 Task: Create ChildIssue0000000882 as Child Issue of Issue Issue0000000441 in Backlog  in Scrum Project Project0000000089 in Jira. Create ChildIssue0000000883 as Child Issue of Issue Issue0000000442 in Backlog  in Scrum Project Project0000000089 in Jira. Create ChildIssue0000000884 as Child Issue of Issue Issue0000000442 in Backlog  in Scrum Project Project0000000089 in Jira. Create ChildIssue0000000885 as Child Issue of Issue Issue0000000443 in Backlog  in Scrum Project Project0000000089 in Jira. Create ChildIssue0000000886 as Child Issue of Issue Issue0000000443 in Backlog  in Scrum Project Project0000000089 in Jira
Action: Mouse moved to (701, 405)
Screenshot: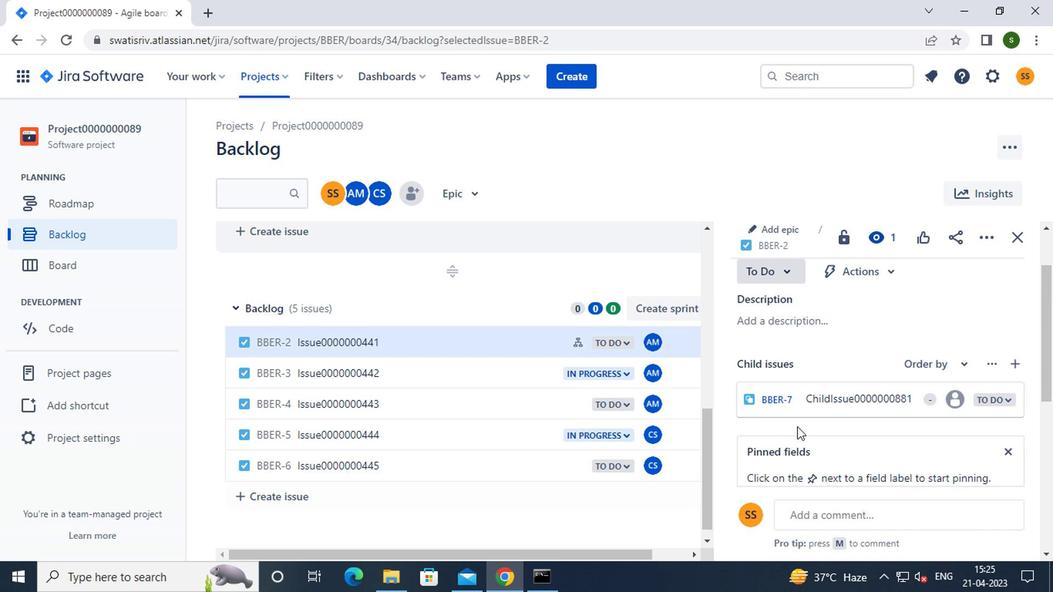 
Action: Mouse scrolled (701, 406) with delta (0, 0)
Screenshot: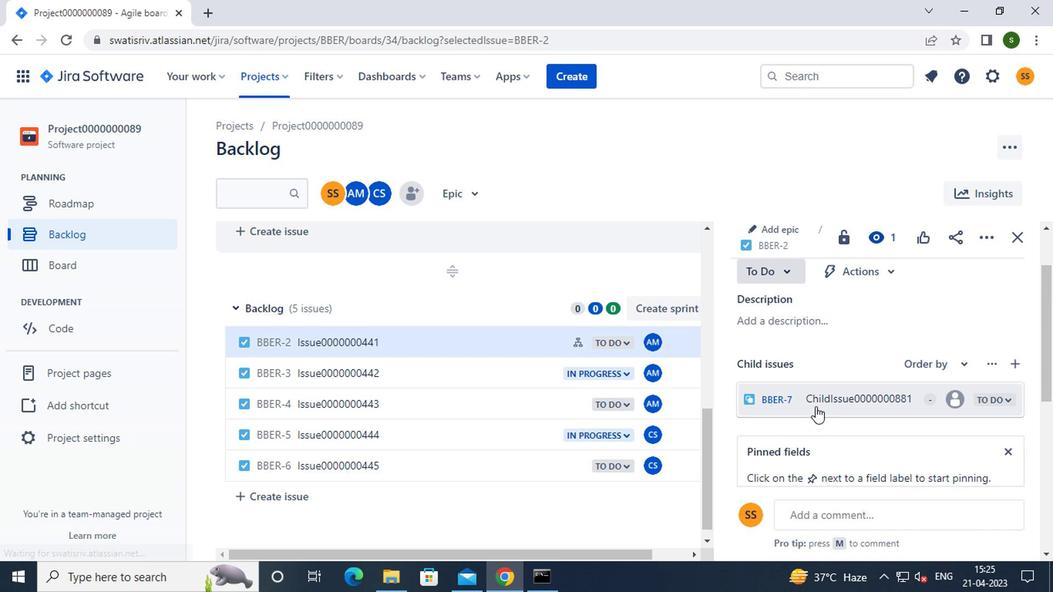 
Action: Mouse scrolled (701, 406) with delta (0, 0)
Screenshot: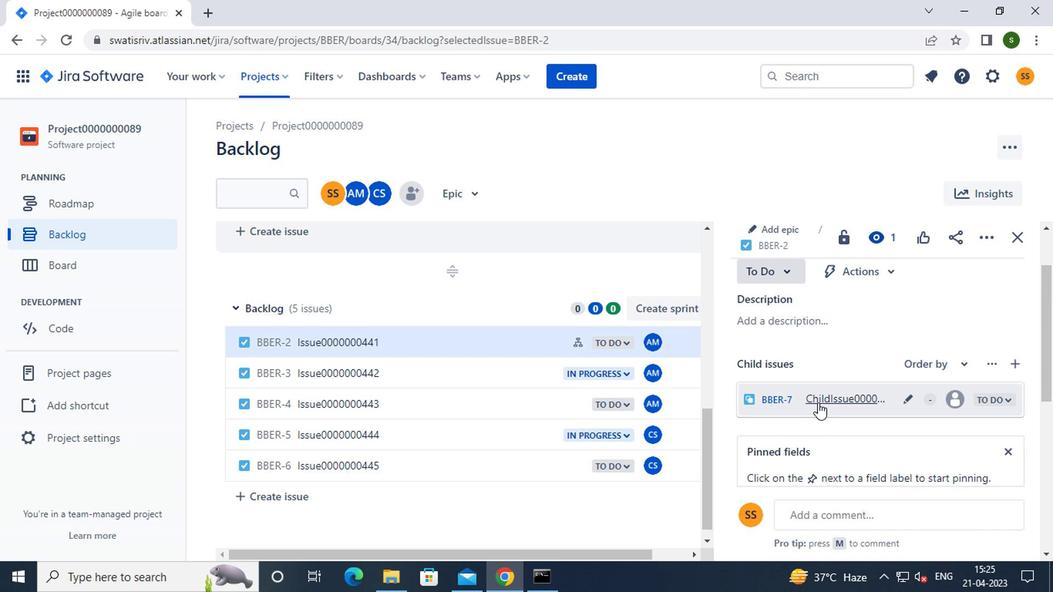 
Action: Mouse scrolled (701, 406) with delta (0, 0)
Screenshot: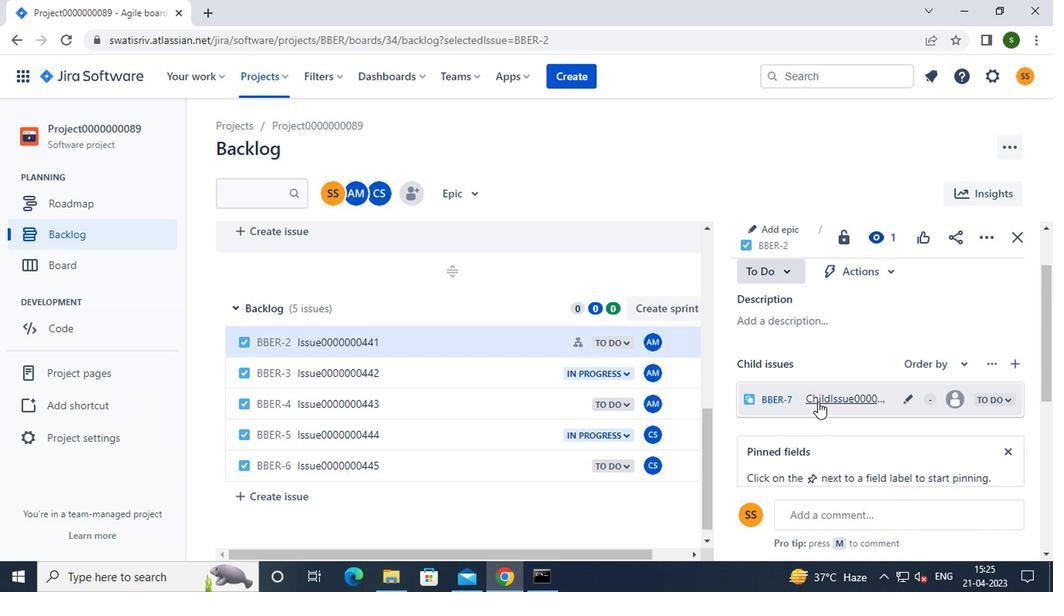 
Action: Mouse moved to (672, 336)
Screenshot: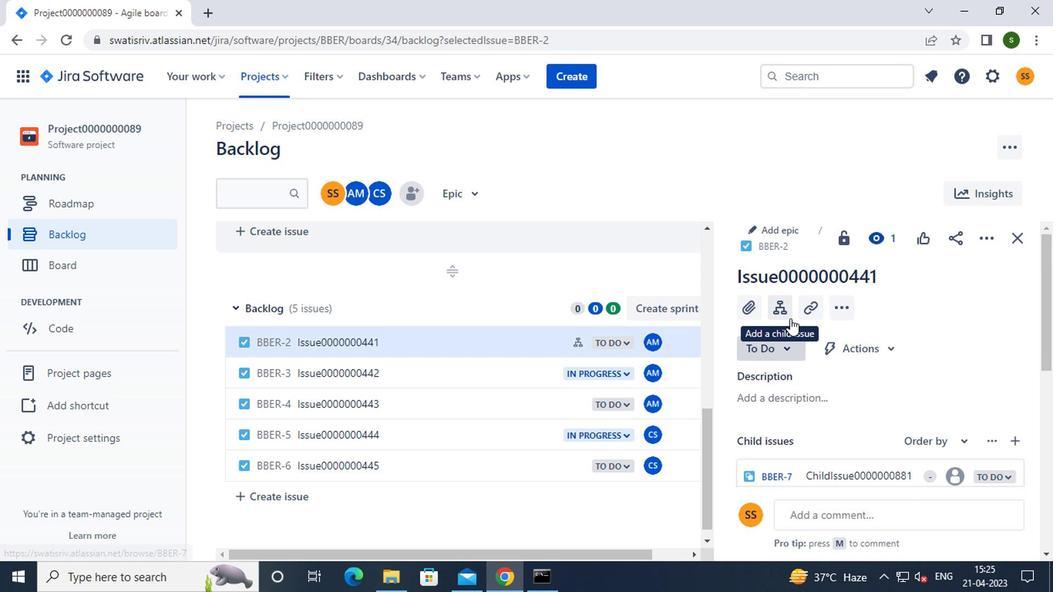 
Action: Mouse pressed left at (672, 336)
Screenshot: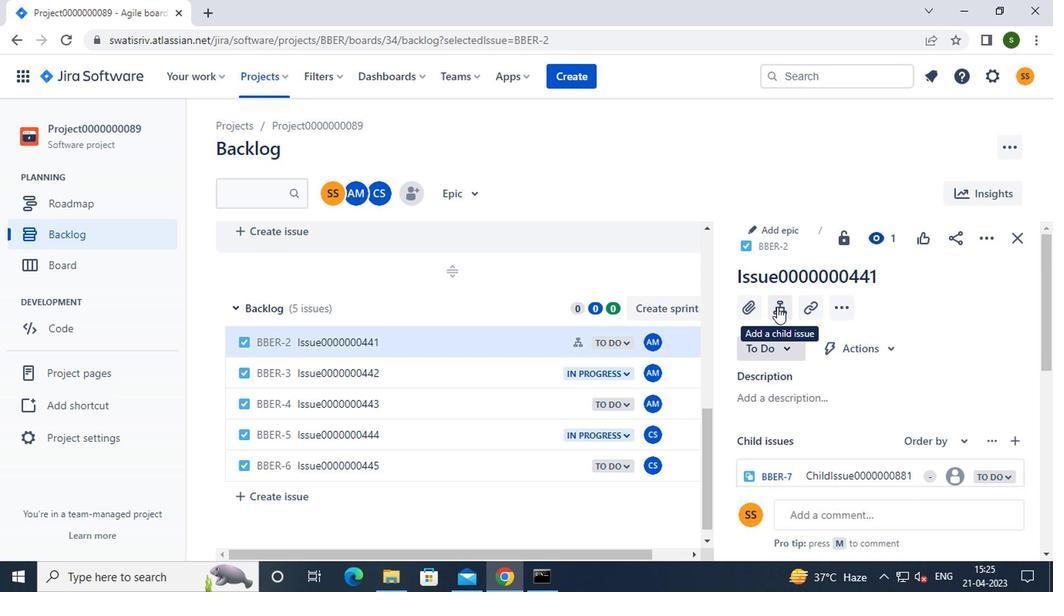 
Action: Mouse moved to (682, 385)
Screenshot: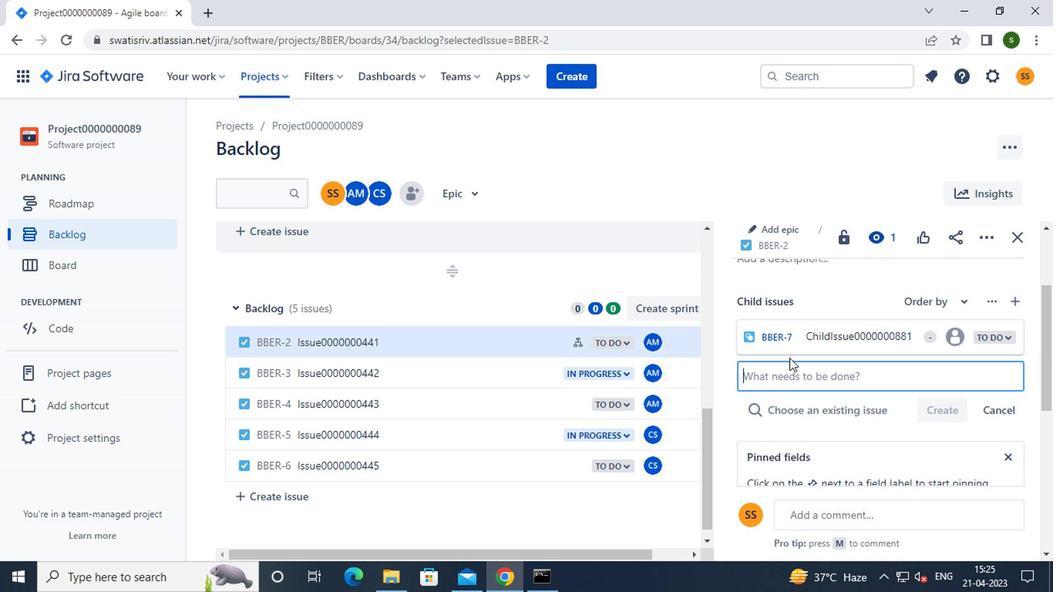 
Action: Key pressed <Key.caps_lock>c<Key.caps_lock>hild<Key.caps_lock>i<Key.caps_lock>ssue0000000882
Screenshot: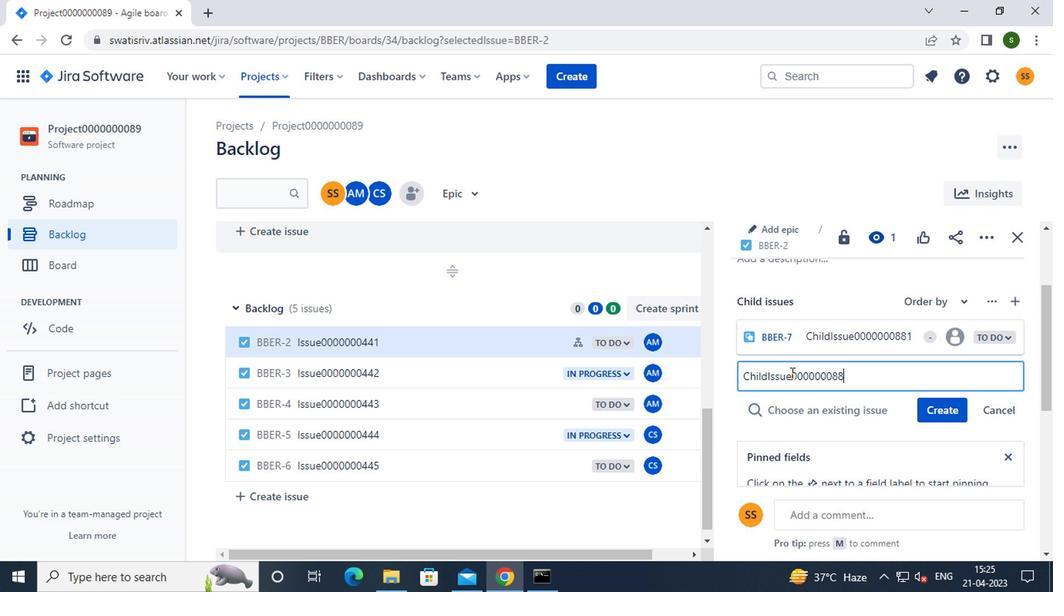 
Action: Mouse moved to (781, 409)
Screenshot: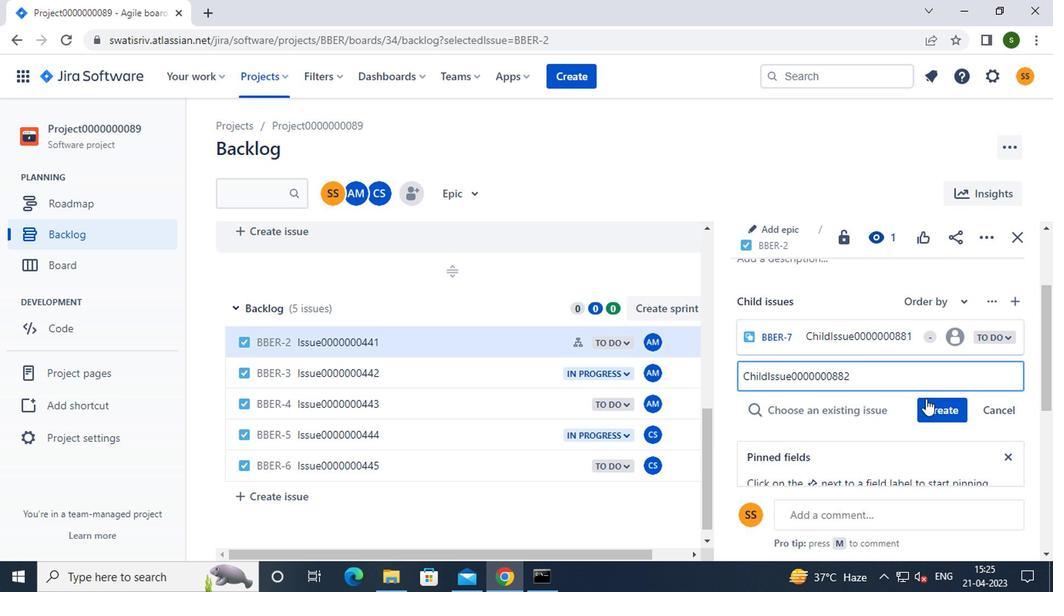 
Action: Mouse pressed left at (781, 409)
Screenshot: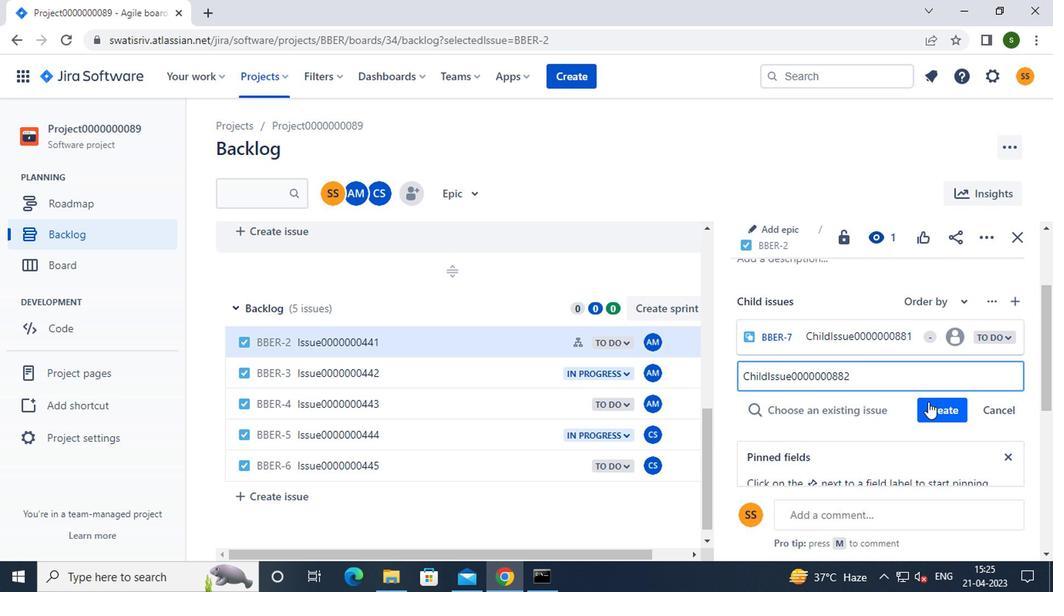 
Action: Mouse moved to (474, 380)
Screenshot: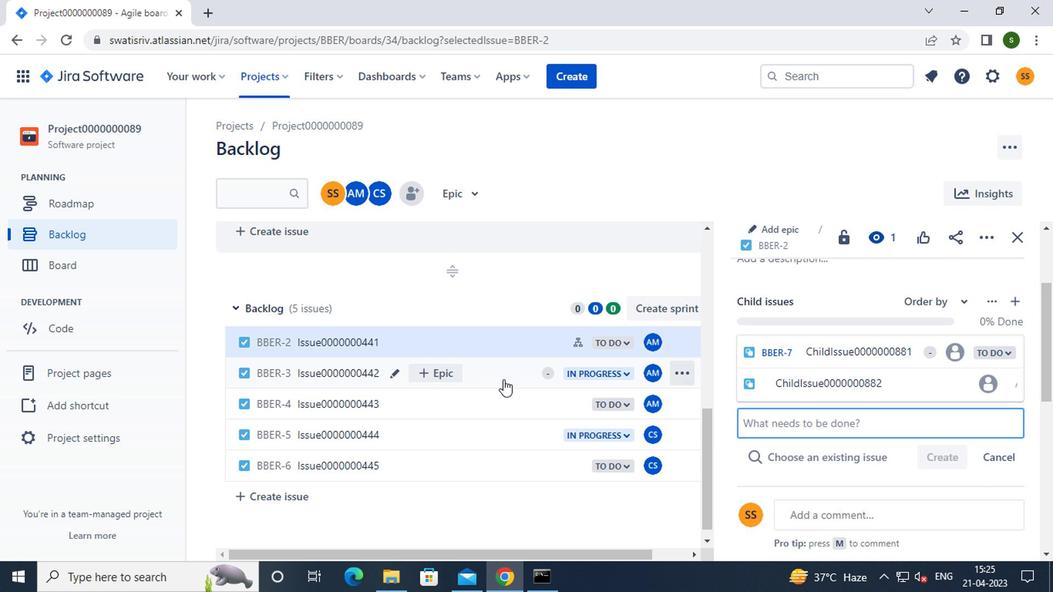 
Action: Mouse pressed left at (474, 380)
Screenshot: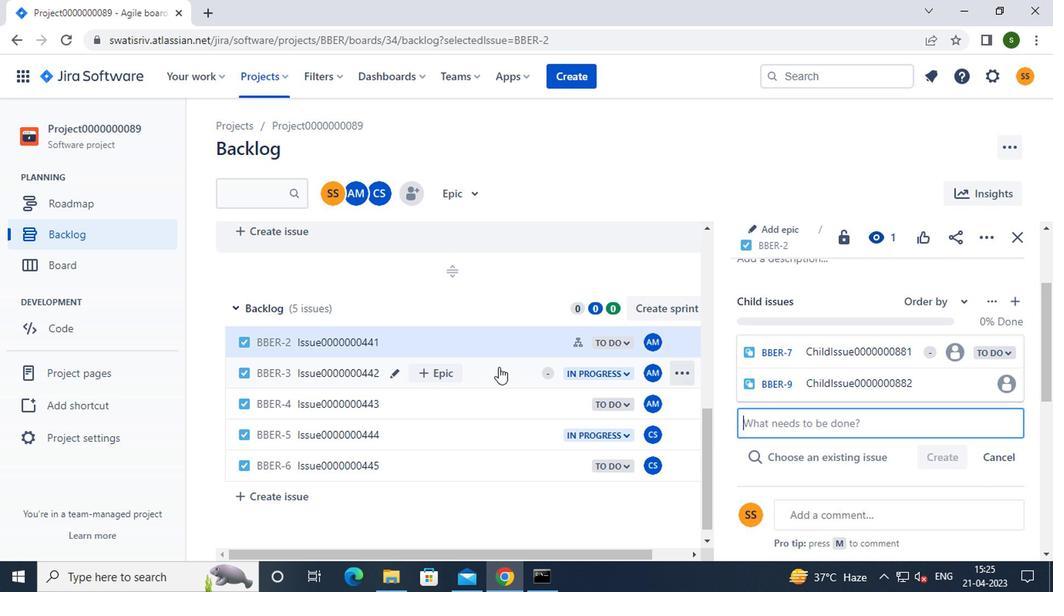 
Action: Mouse moved to (671, 335)
Screenshot: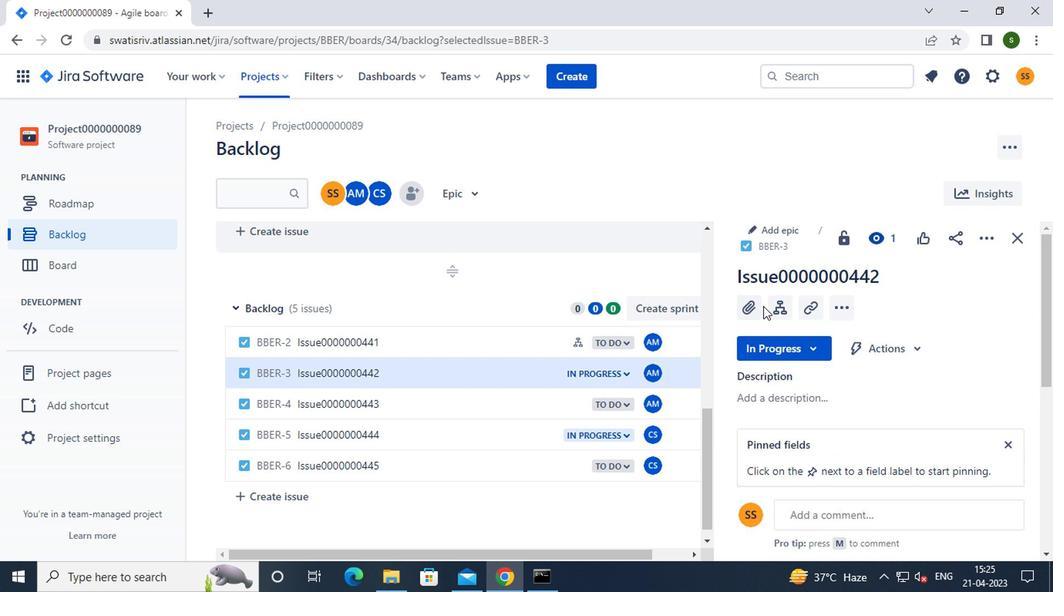 
Action: Mouse pressed left at (671, 335)
Screenshot: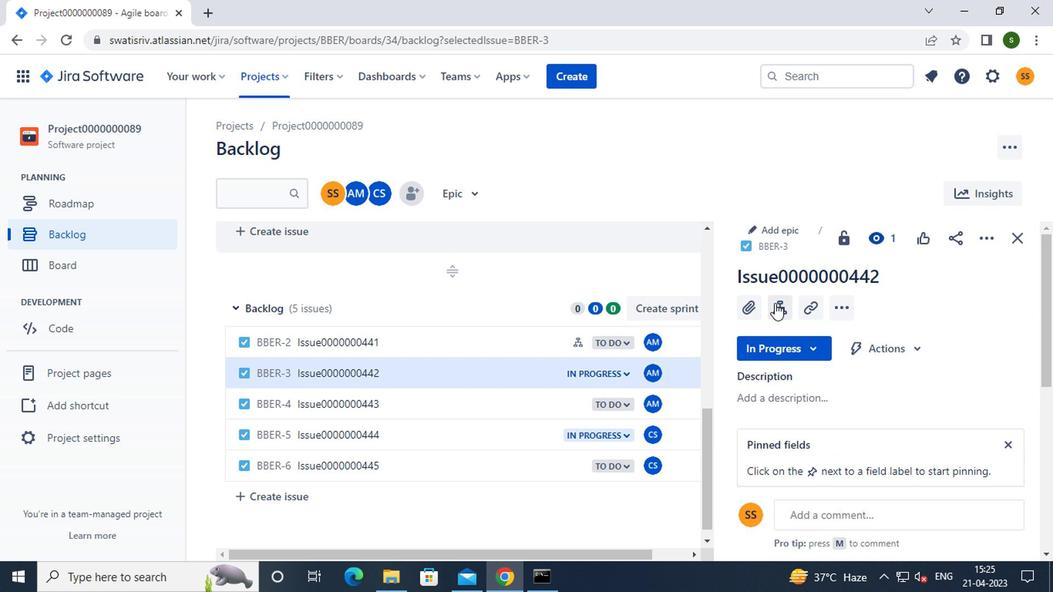 
Action: Mouse moved to (691, 386)
Screenshot: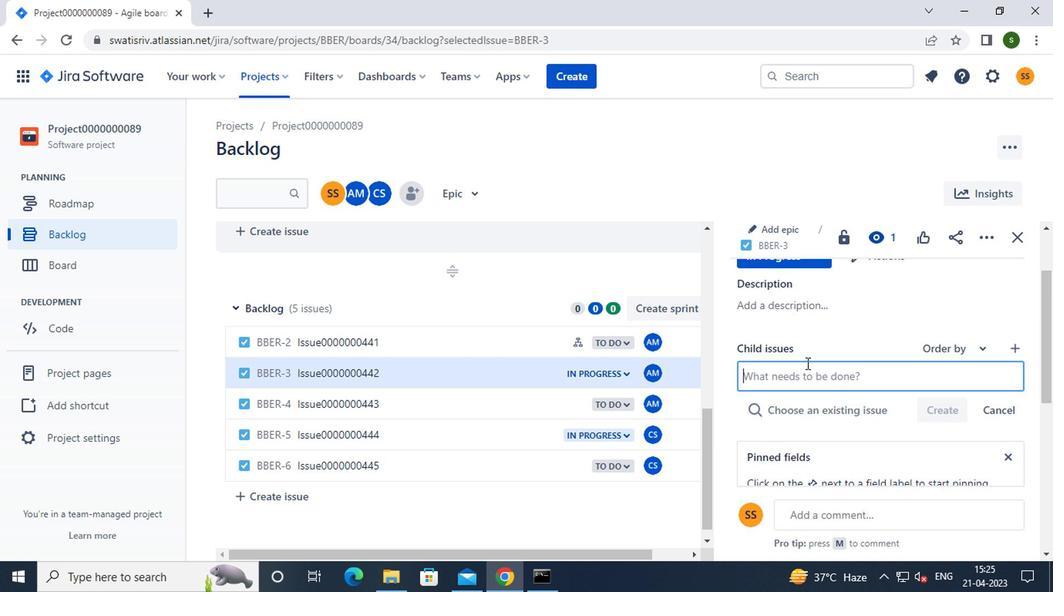 
Action: Key pressed <Key.caps_lock>c<Key.caps_lock>hild<Key.caps_lock>i<Key.caps_lock>ssue0000000883
Screenshot: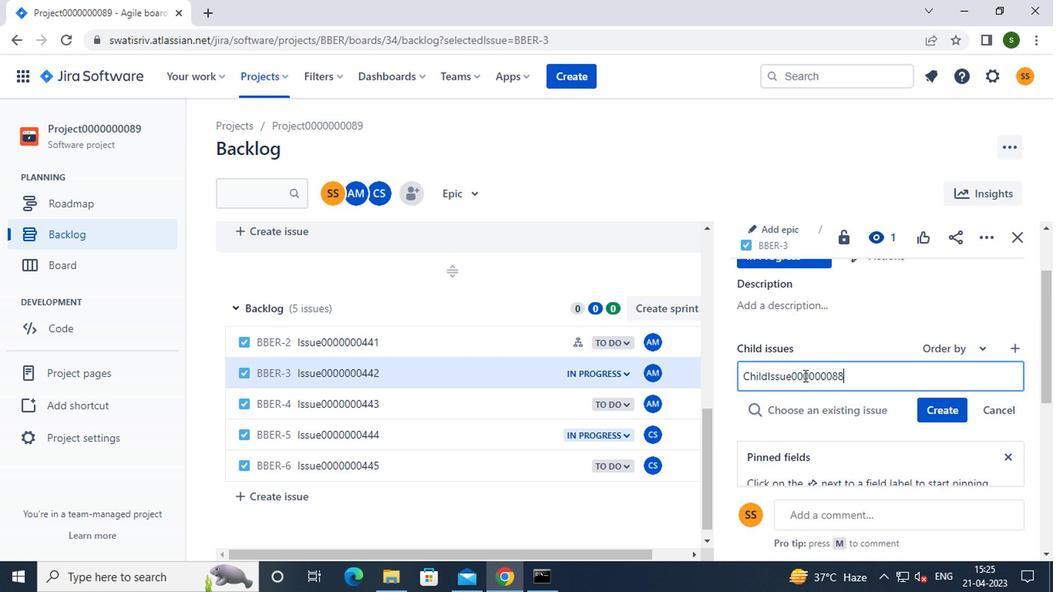
Action: Mouse moved to (782, 411)
Screenshot: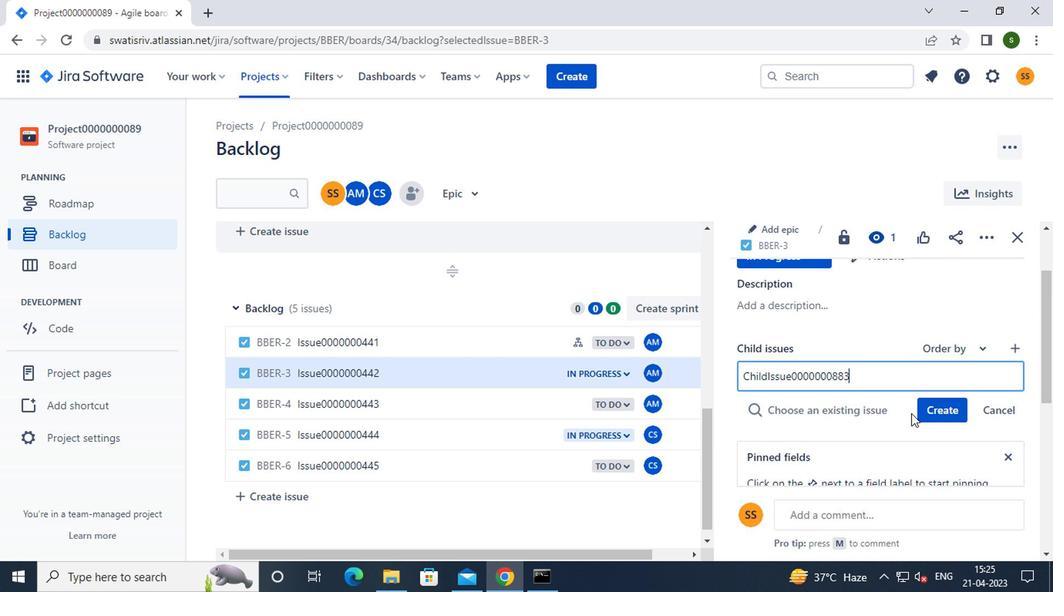 
Action: Mouse pressed left at (782, 411)
Screenshot: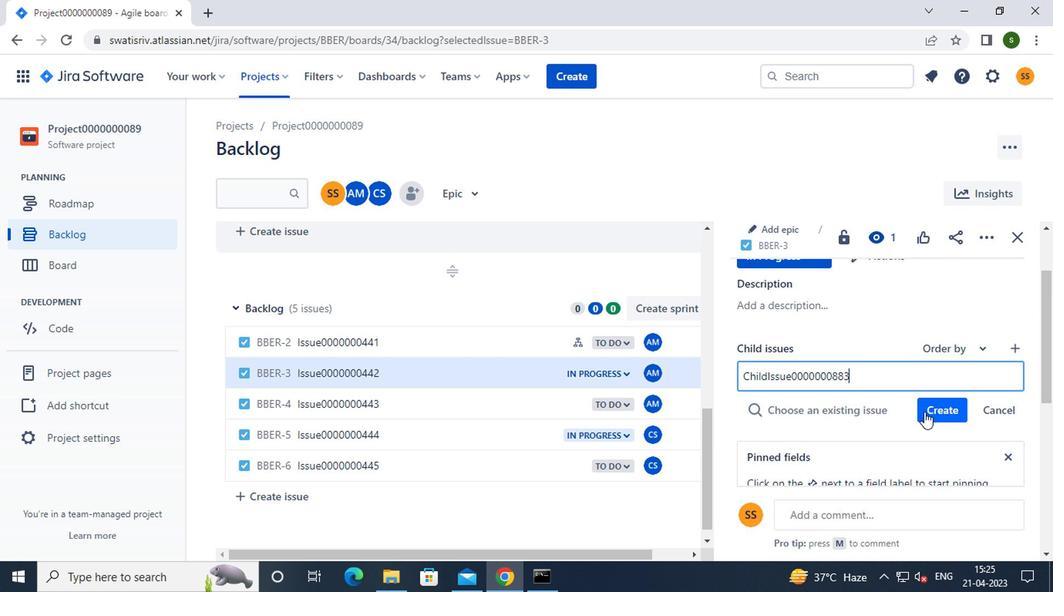 
Action: Mouse moved to (746, 421)
Screenshot: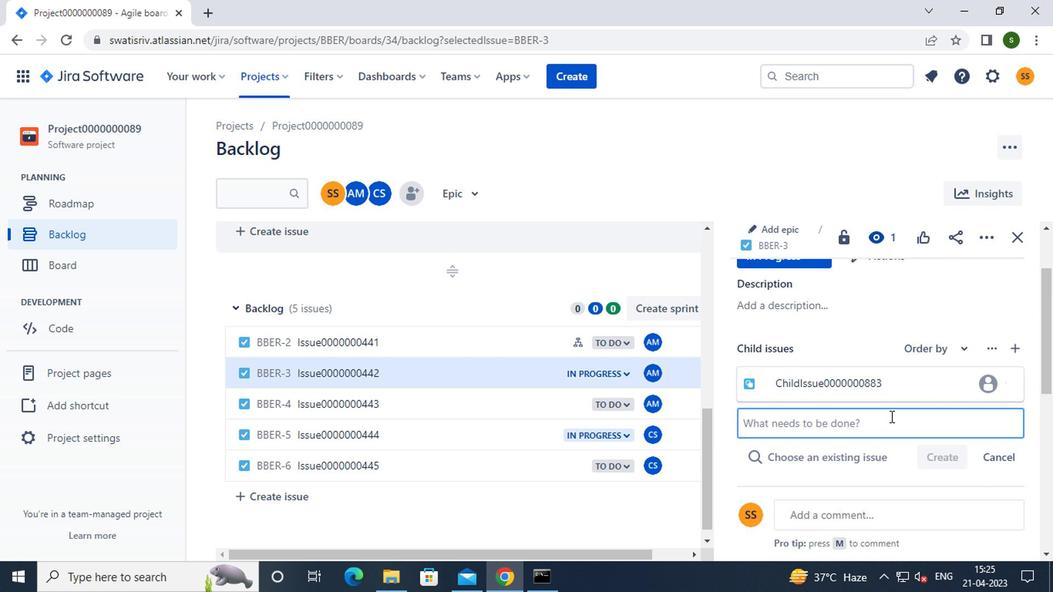 
Action: Mouse pressed left at (746, 421)
Screenshot: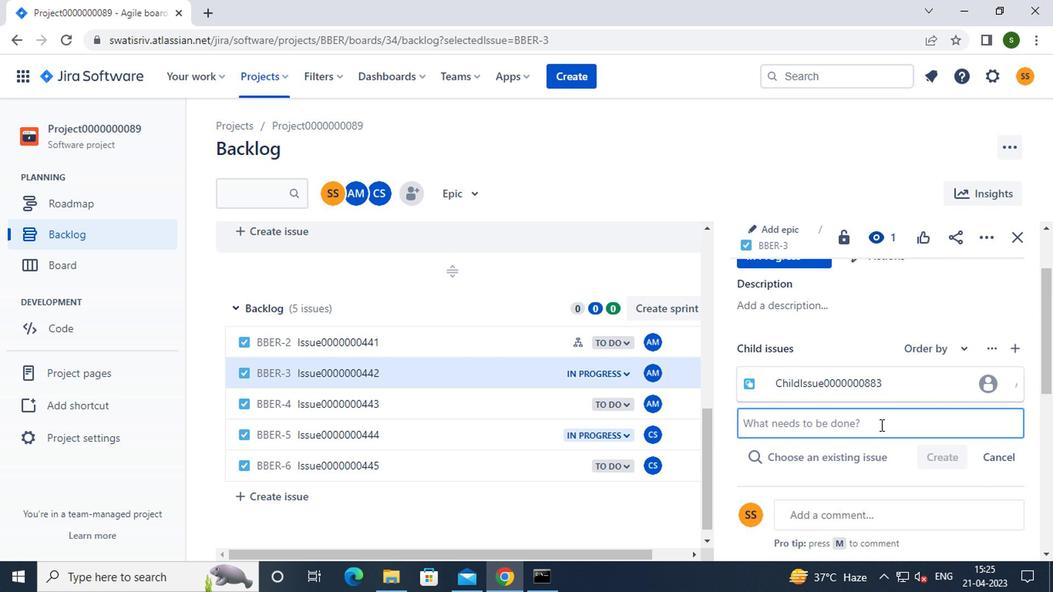 
Action: Mouse moved to (746, 422)
Screenshot: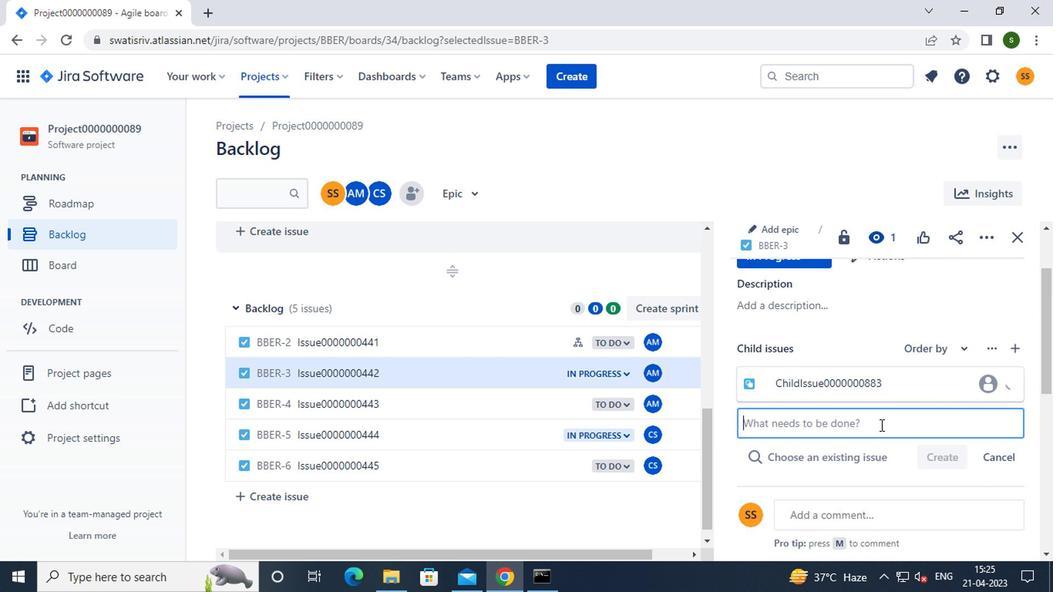 
Action: Key pressed <Key.caps_lock>c<Key.caps_lock>hild<Key.caps_lock>i<Key.caps_lock>ssue0000000884
Screenshot: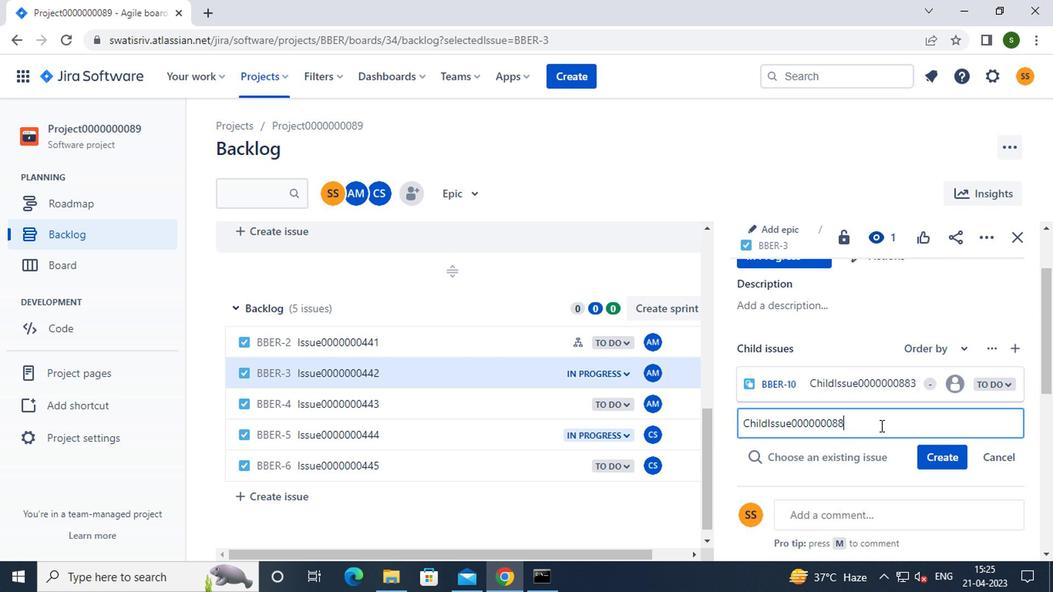 
Action: Mouse moved to (778, 441)
Screenshot: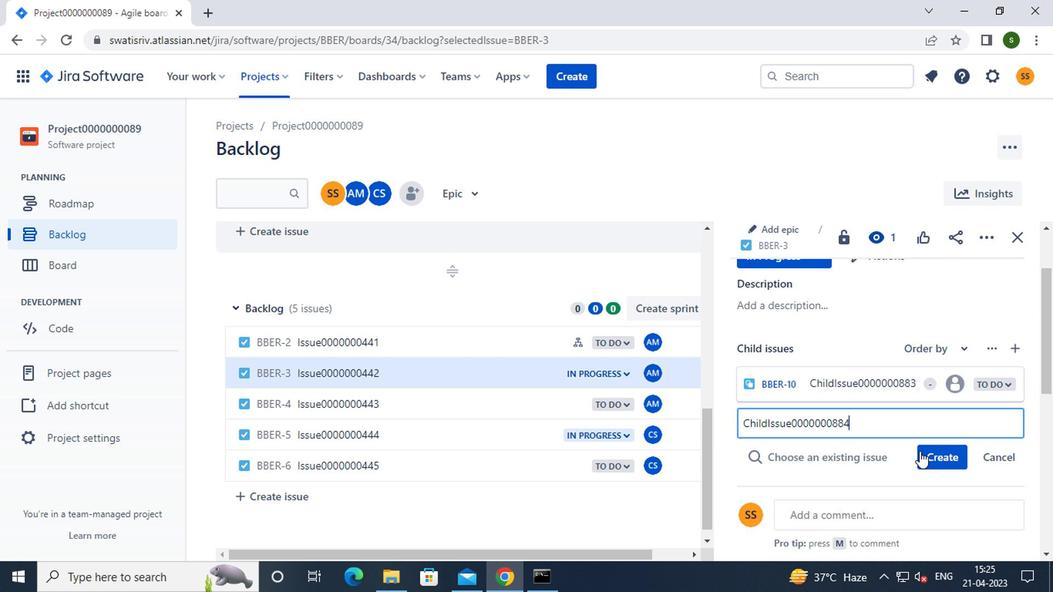 
Action: Mouse pressed left at (778, 441)
Screenshot: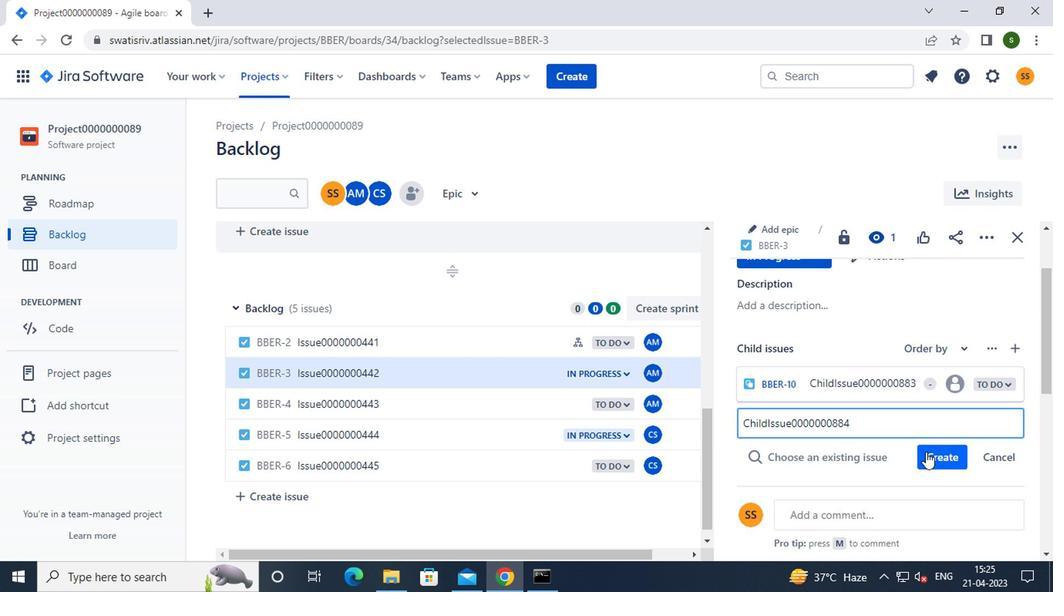 
Action: Mouse moved to (466, 404)
Screenshot: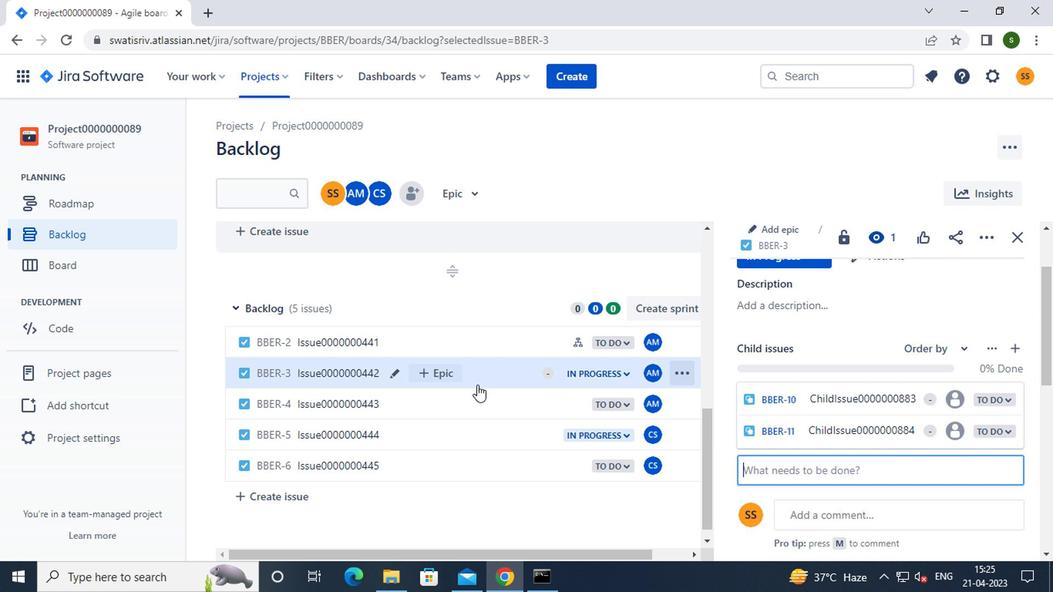 
Action: Mouse pressed left at (466, 404)
Screenshot: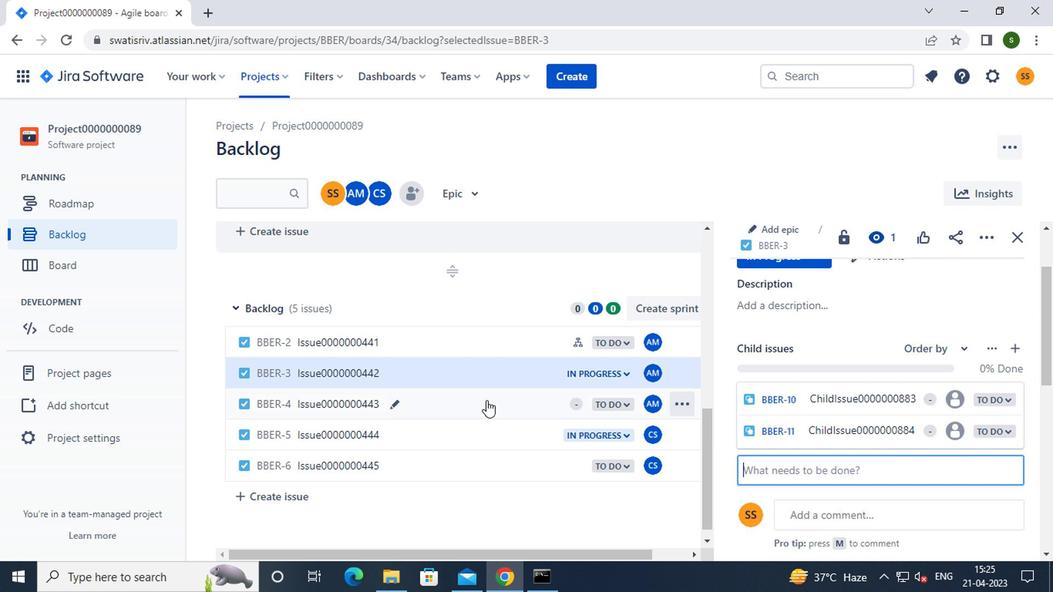 
Action: Mouse moved to (672, 333)
Screenshot: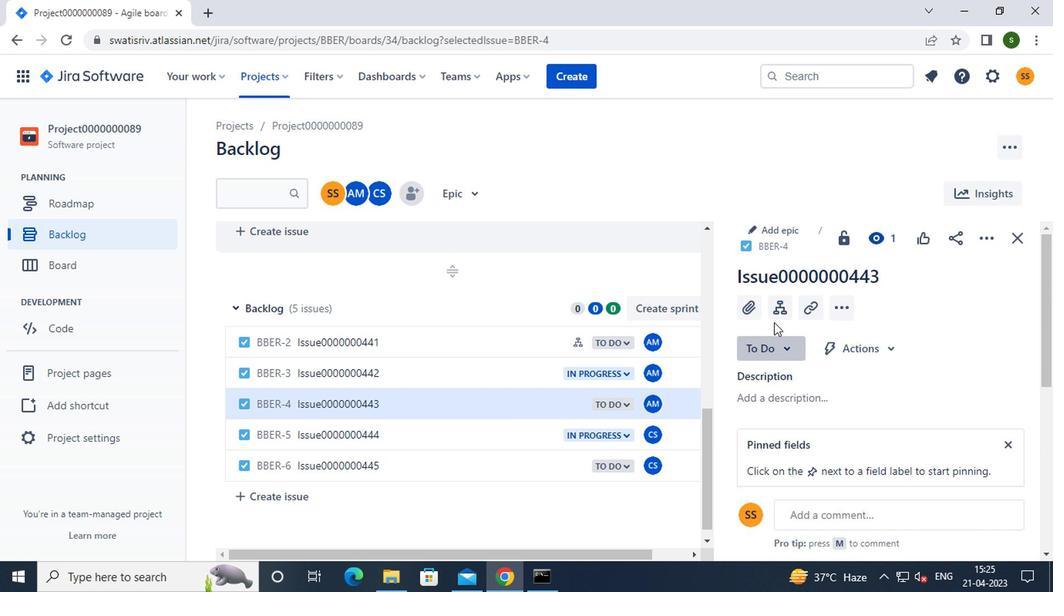 
Action: Mouse pressed left at (672, 333)
Screenshot: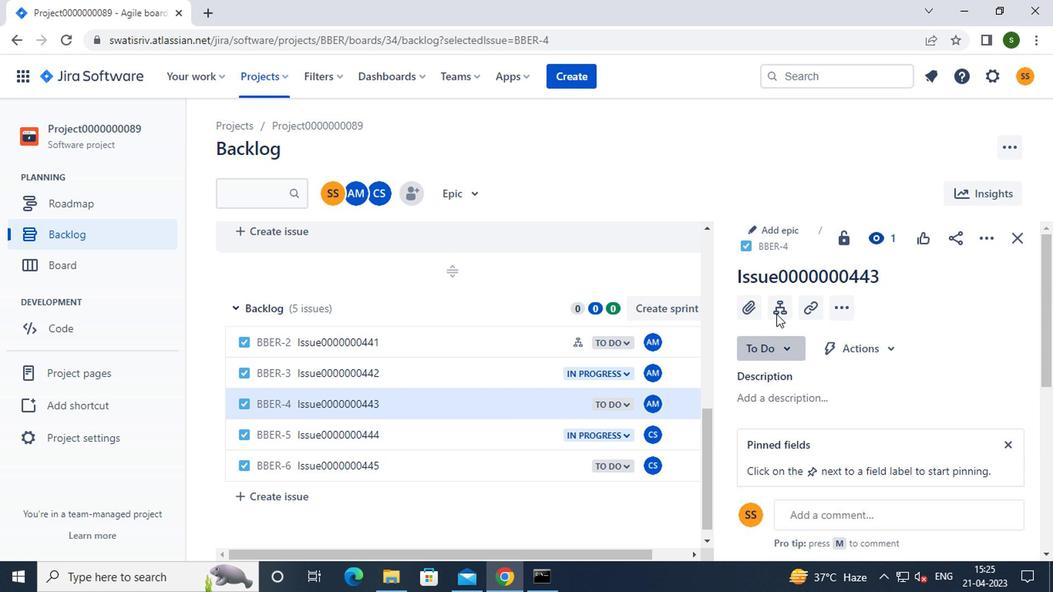 
Action: Mouse moved to (681, 384)
Screenshot: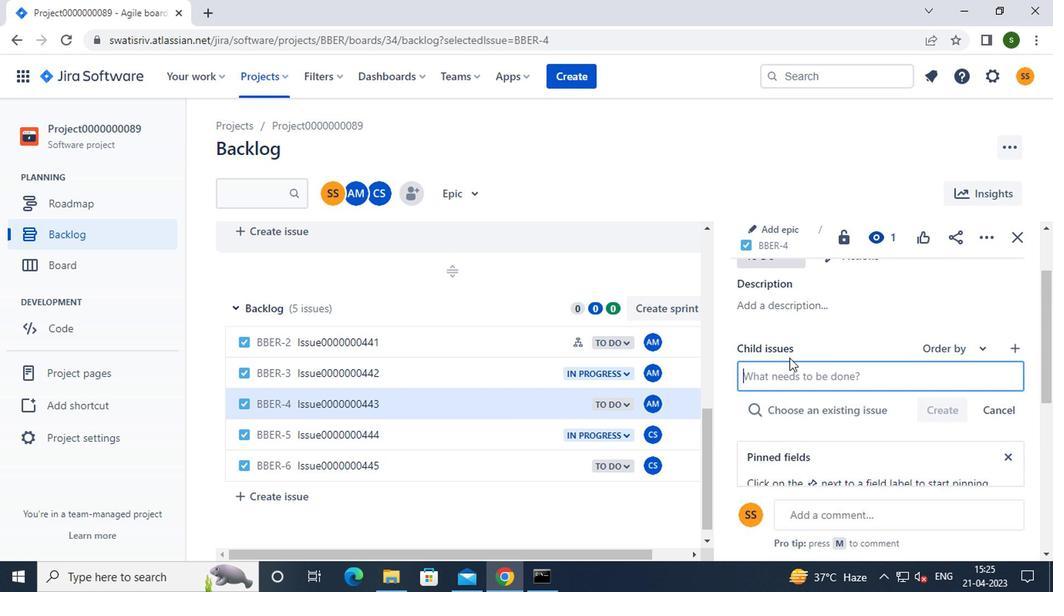 
Action: Mouse pressed left at (681, 384)
Screenshot: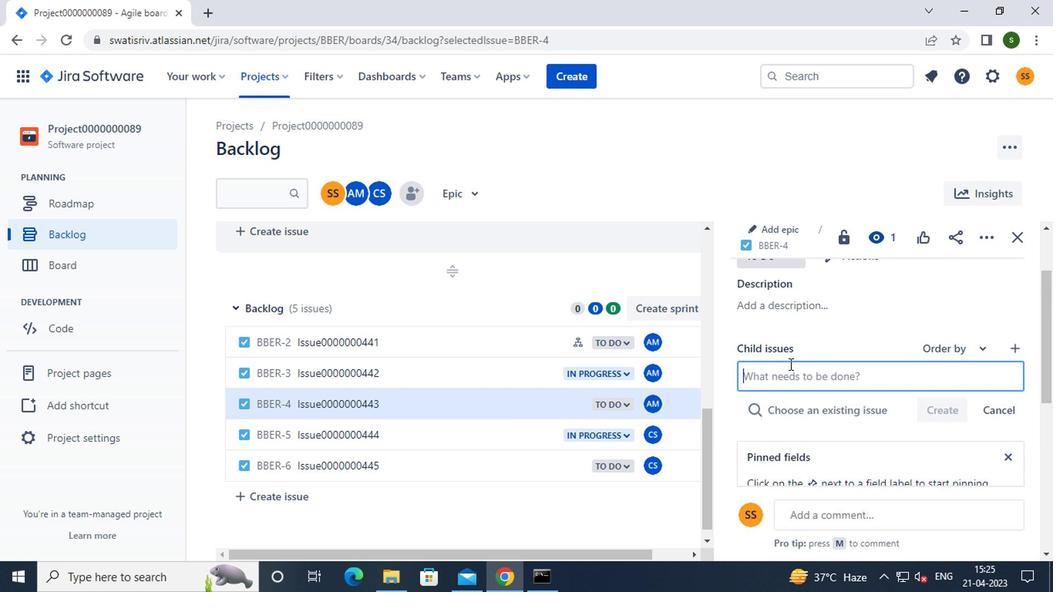 
Action: Mouse moved to (675, 384)
Screenshot: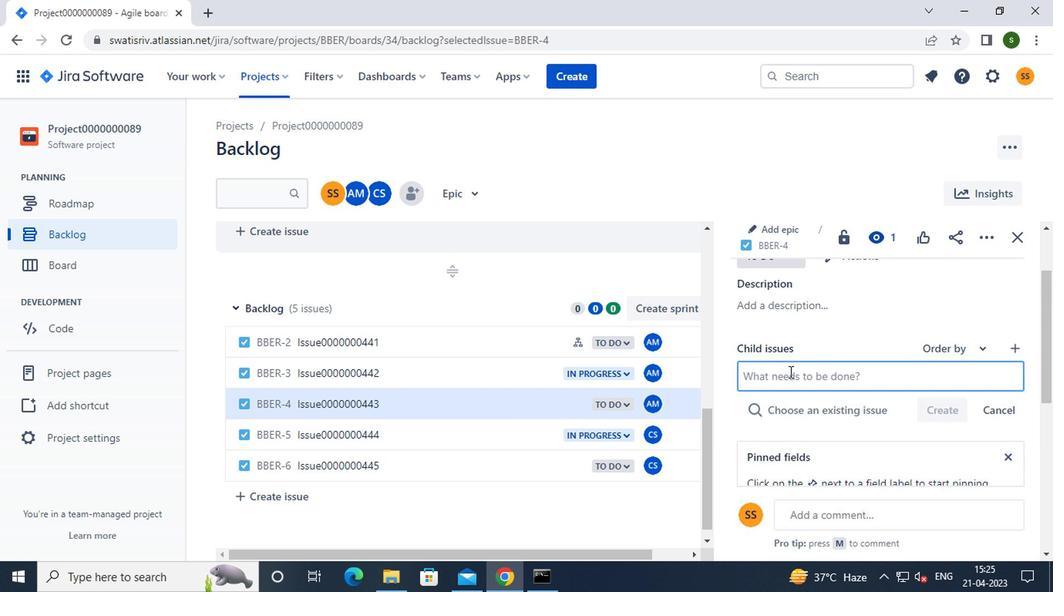 
Action: Key pressed <Key.caps_lock>c<Key.caps_lock>hild<Key.caps_lock>i<Key.caps_lock>ssue0000000885
Screenshot: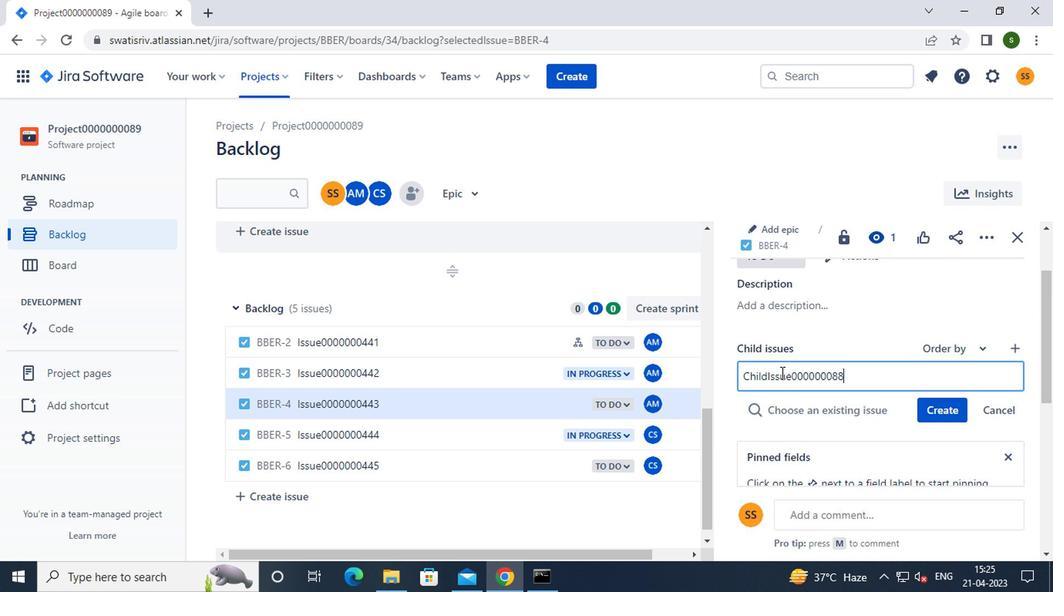 
Action: Mouse moved to (785, 415)
Screenshot: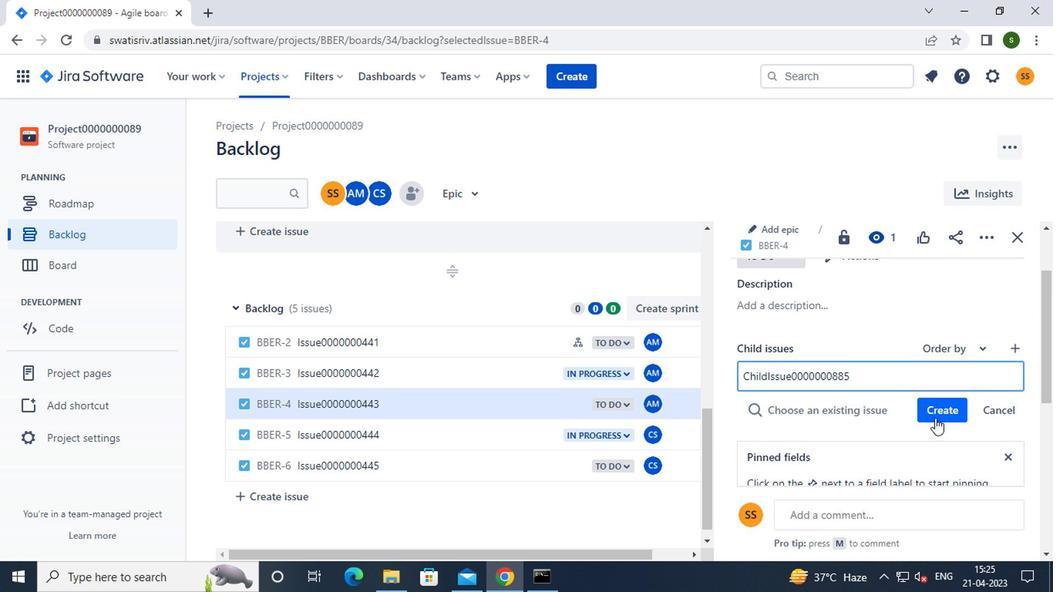 
Action: Mouse pressed left at (785, 415)
Screenshot: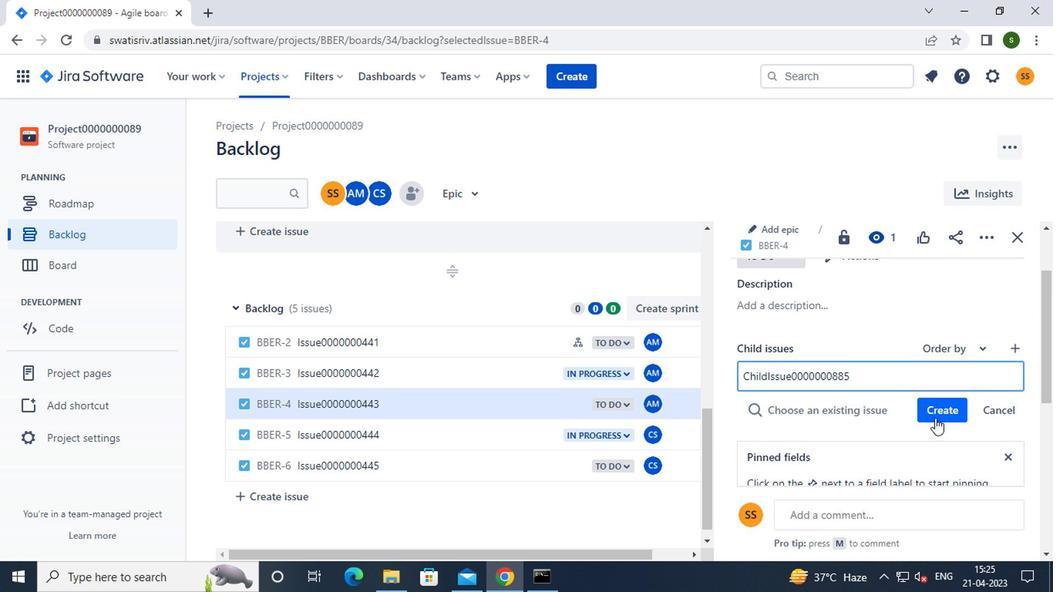
Action: Mouse moved to (746, 422)
Screenshot: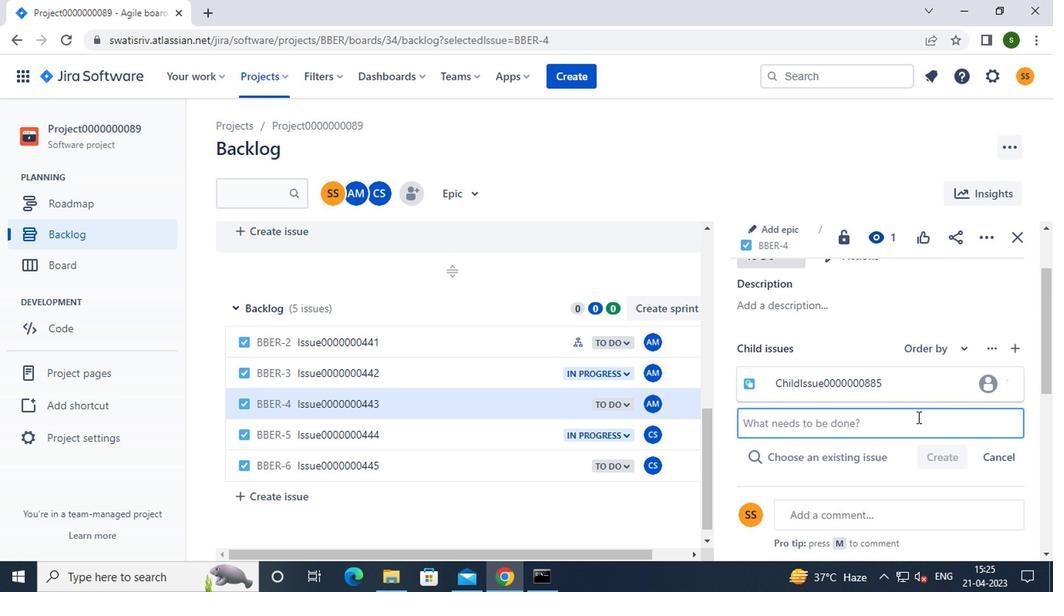 
Action: Mouse pressed left at (746, 422)
Screenshot: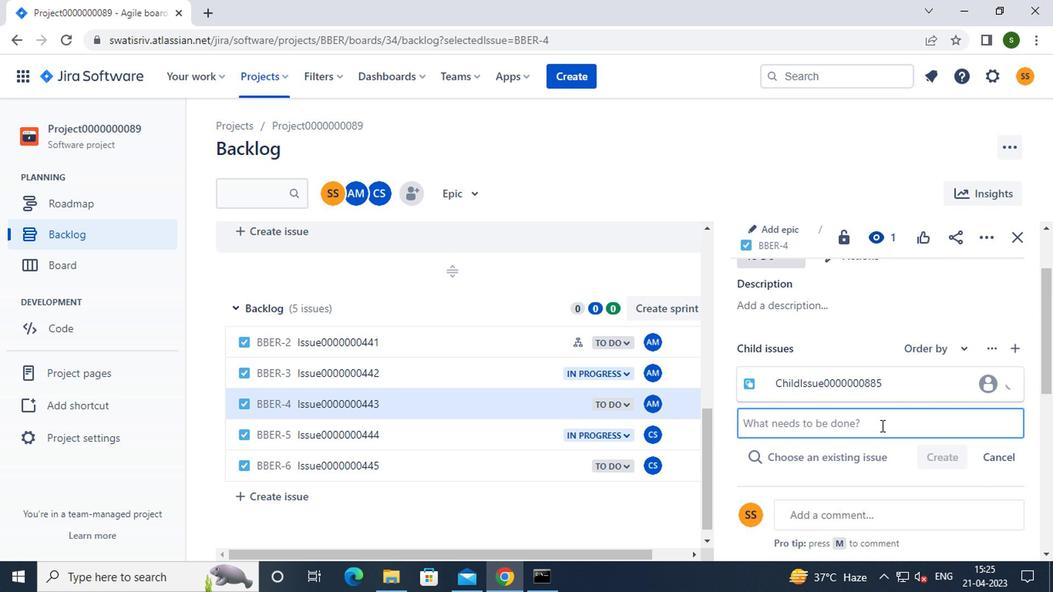 
Action: Key pressed <Key.caps_lock>c<Key.caps_lock>hild<Key.caps_lock>i<Key.caps_lock>ssue0000000886
Screenshot: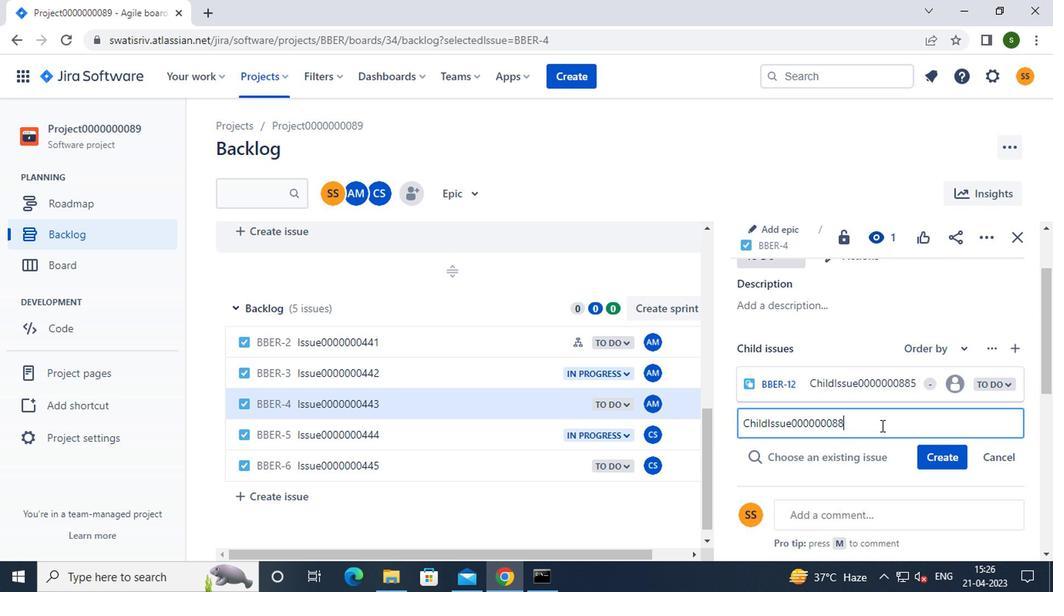 
Action: Mouse moved to (796, 441)
Screenshot: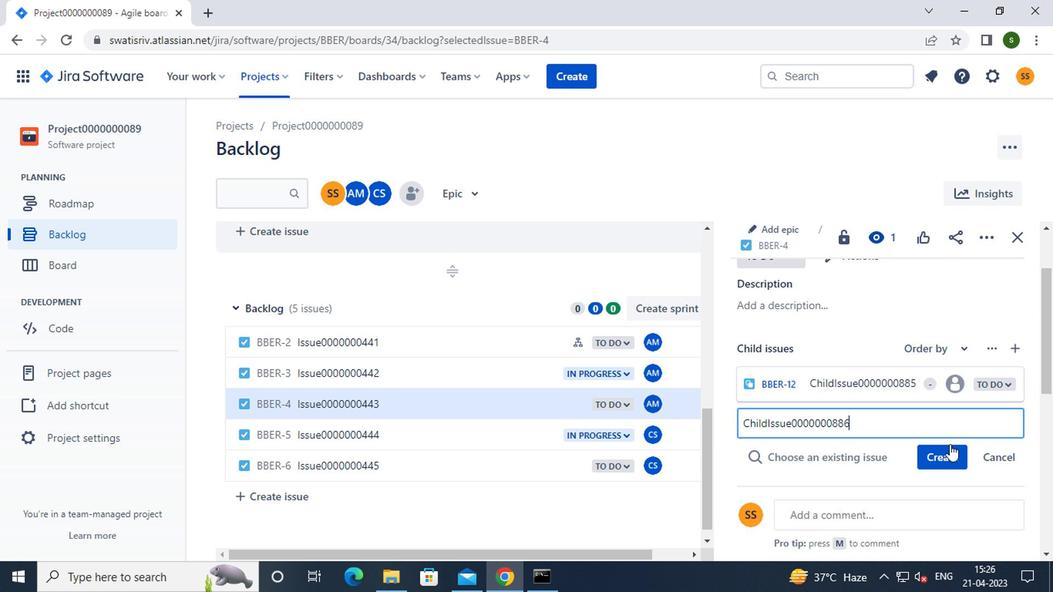 
Action: Mouse pressed left at (796, 441)
Screenshot: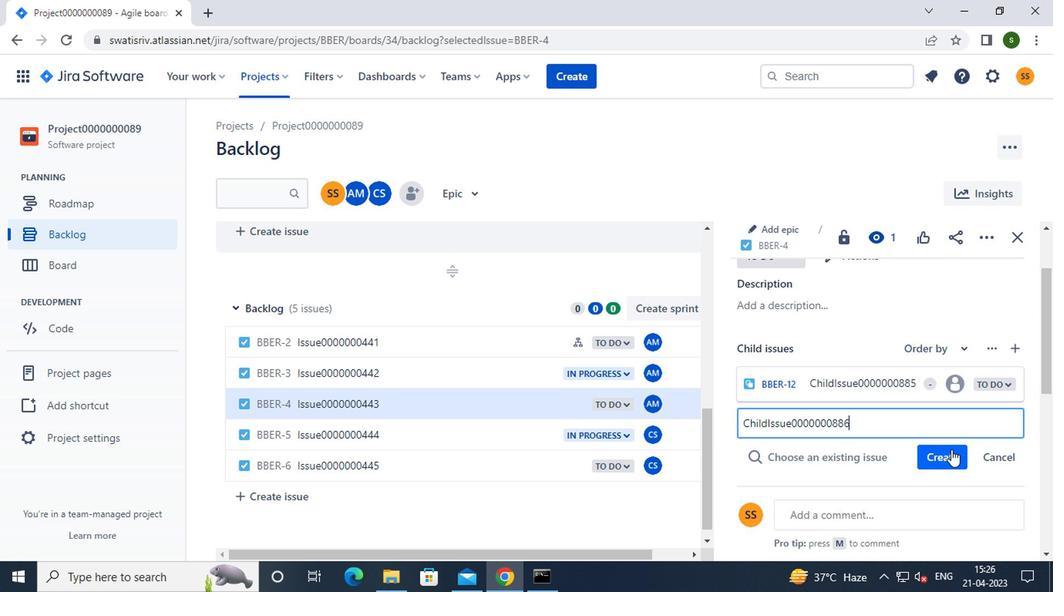 
Action: Mouse moved to (630, 245)
Screenshot: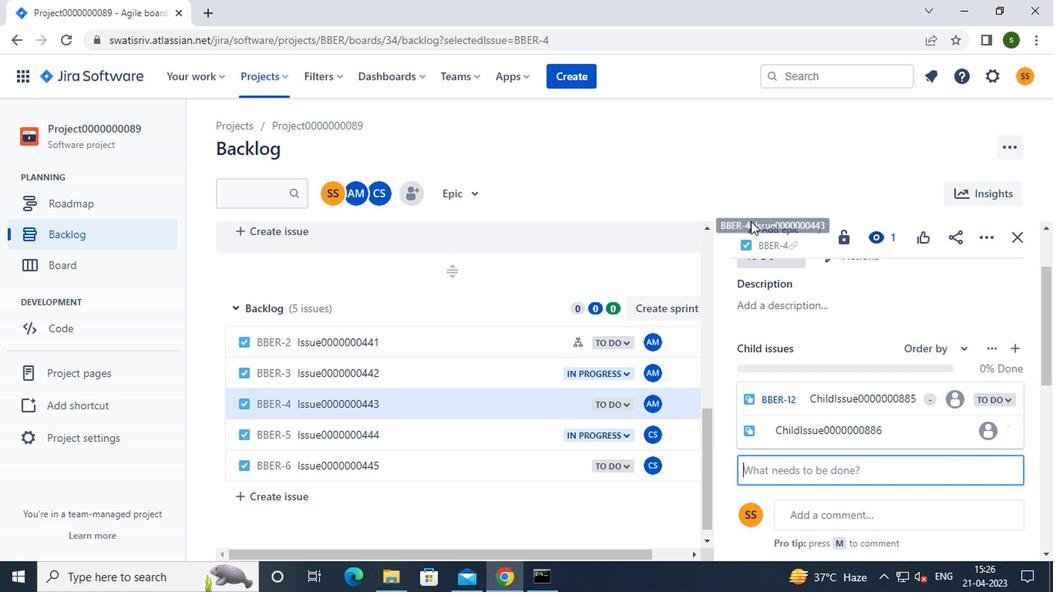 
